 Task: In the Company isuzu.com, schedule a meeting with title: 'Introducing Our Products and Services ', Select date: '24 August, 2023', select start time: 12:00:PM. Add location on call (786) 555-4398 with meeting description: For further discussion on products, kindly join the meeting. Add attendees from company's contact and save.. Logged in from softage.10@softage.net
Action: Mouse moved to (60, 46)
Screenshot: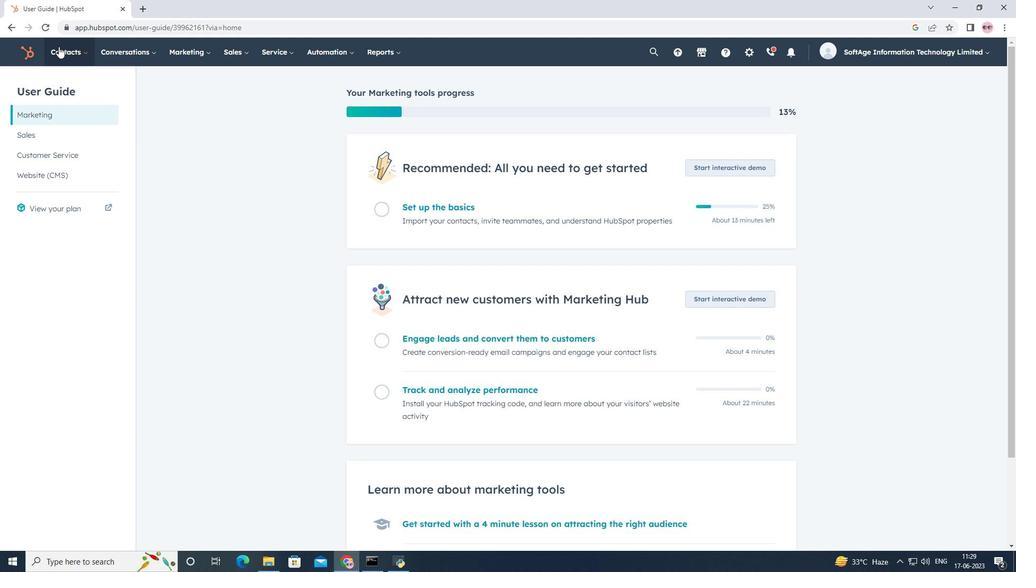 
Action: Mouse pressed left at (60, 46)
Screenshot: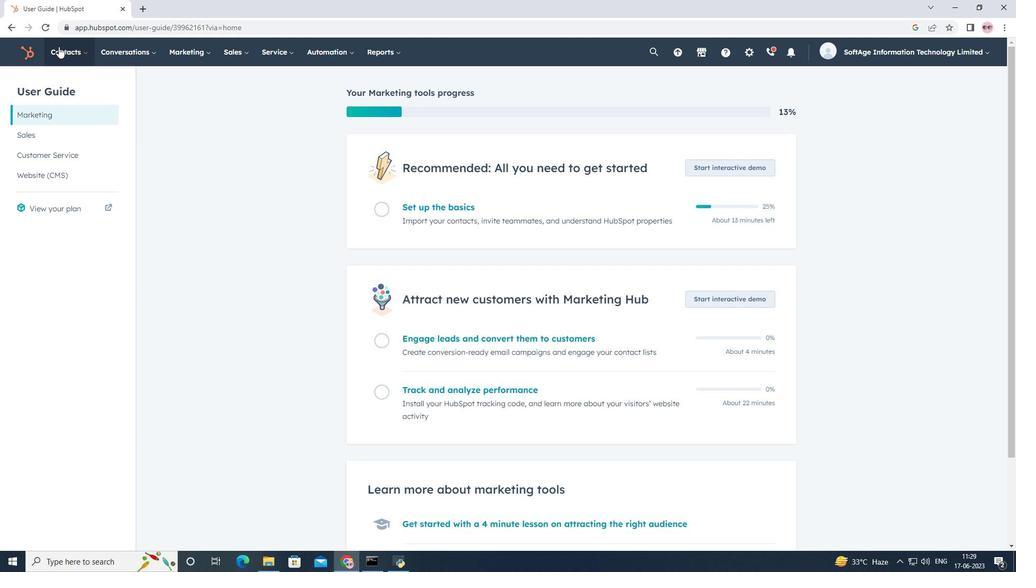 
Action: Mouse moved to (84, 109)
Screenshot: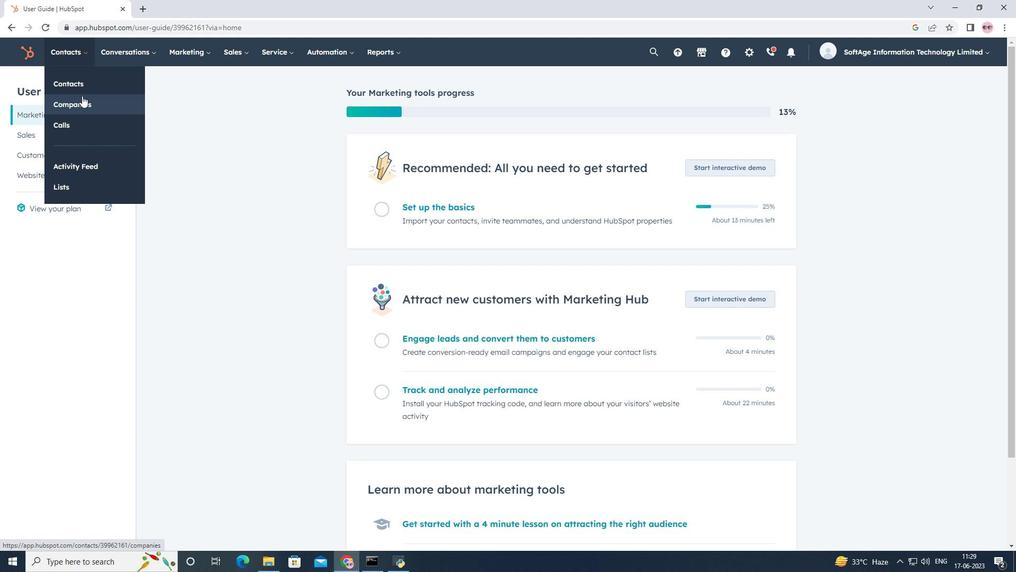 
Action: Mouse pressed left at (84, 109)
Screenshot: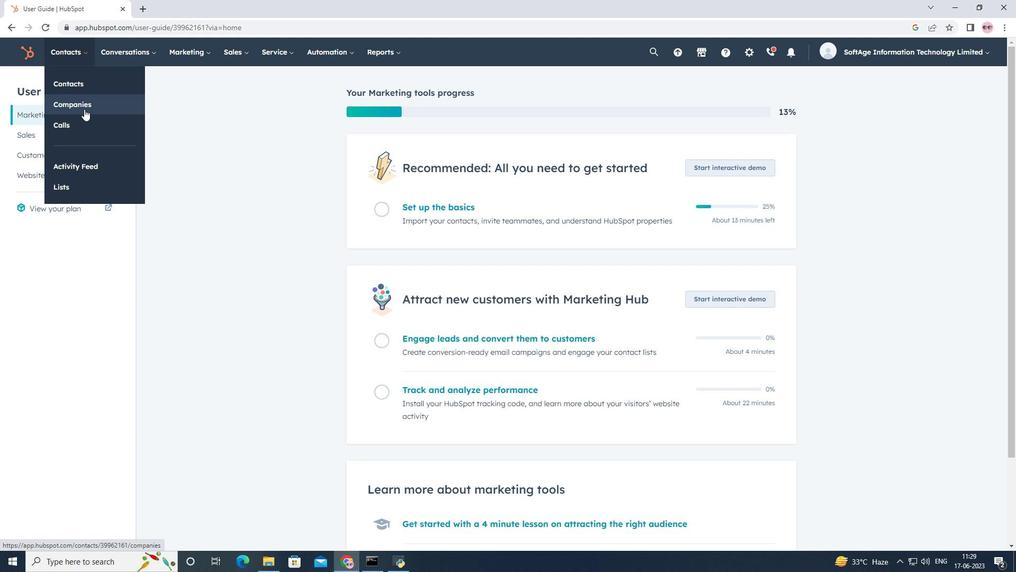 
Action: Mouse moved to (86, 178)
Screenshot: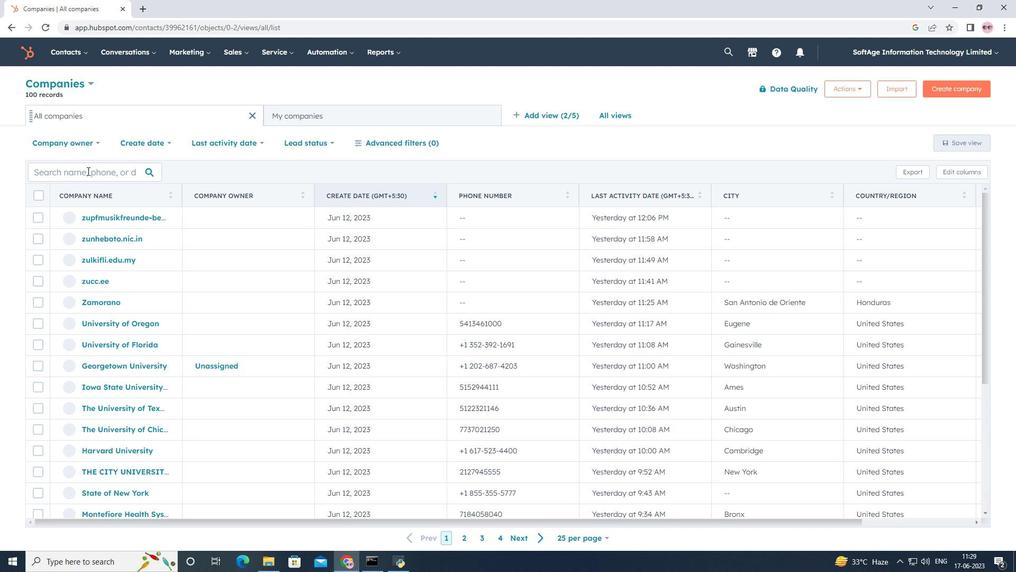 
Action: Mouse pressed left at (86, 178)
Screenshot: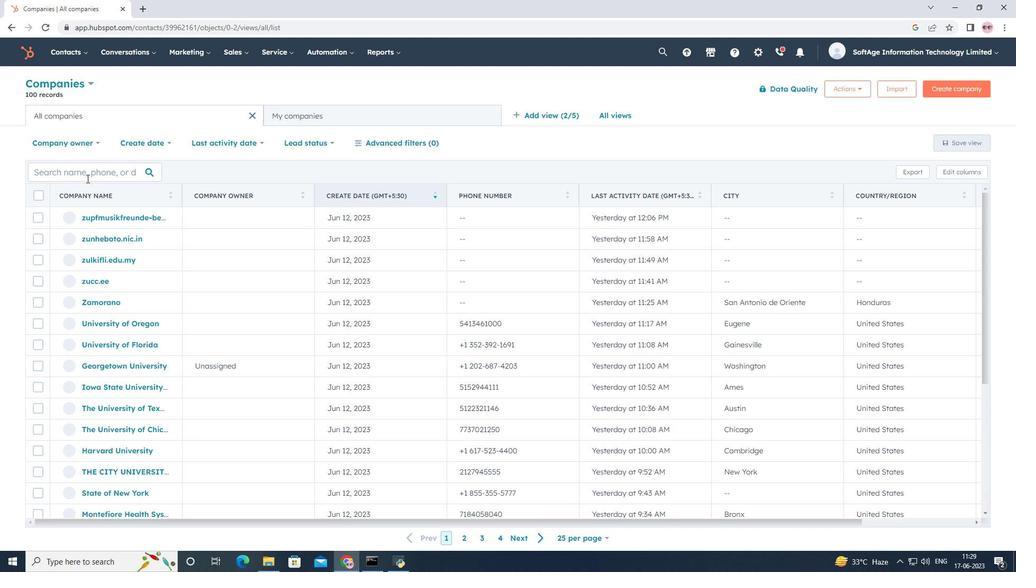 
Action: Mouse moved to (86, 179)
Screenshot: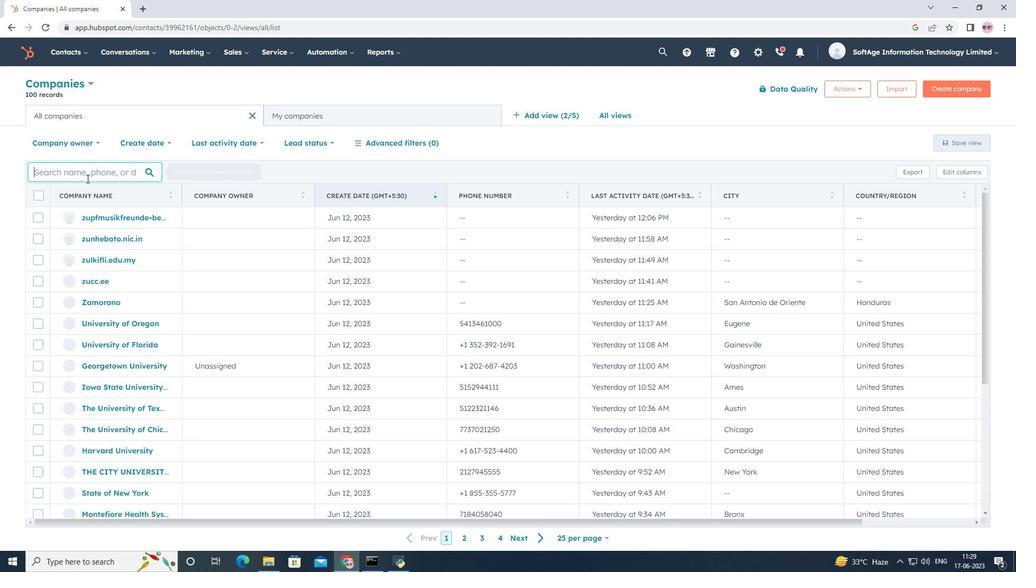 
Action: Key pressed isuzu.com
Screenshot: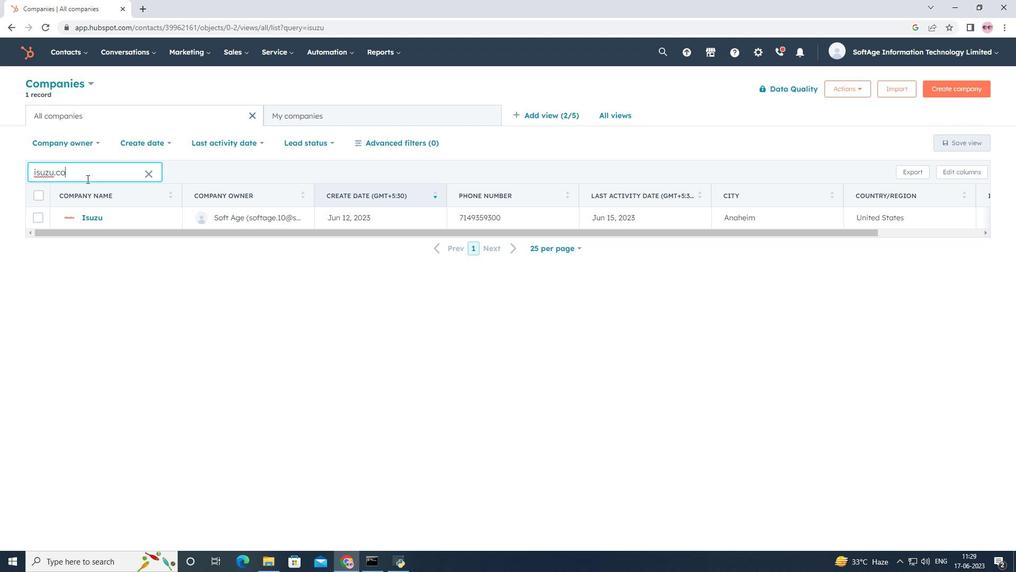 
Action: Mouse moved to (93, 218)
Screenshot: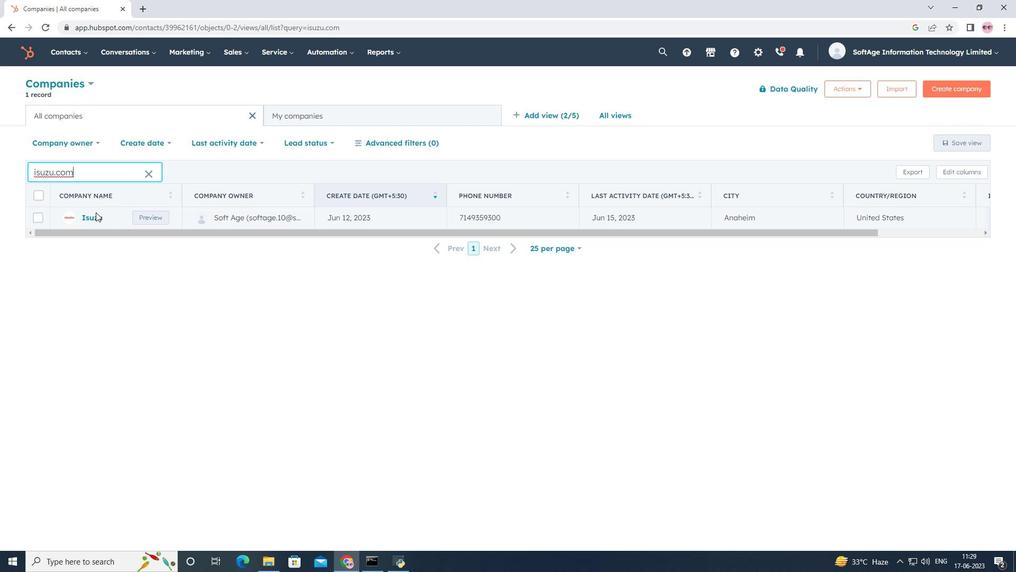 
Action: Mouse pressed left at (93, 218)
Screenshot: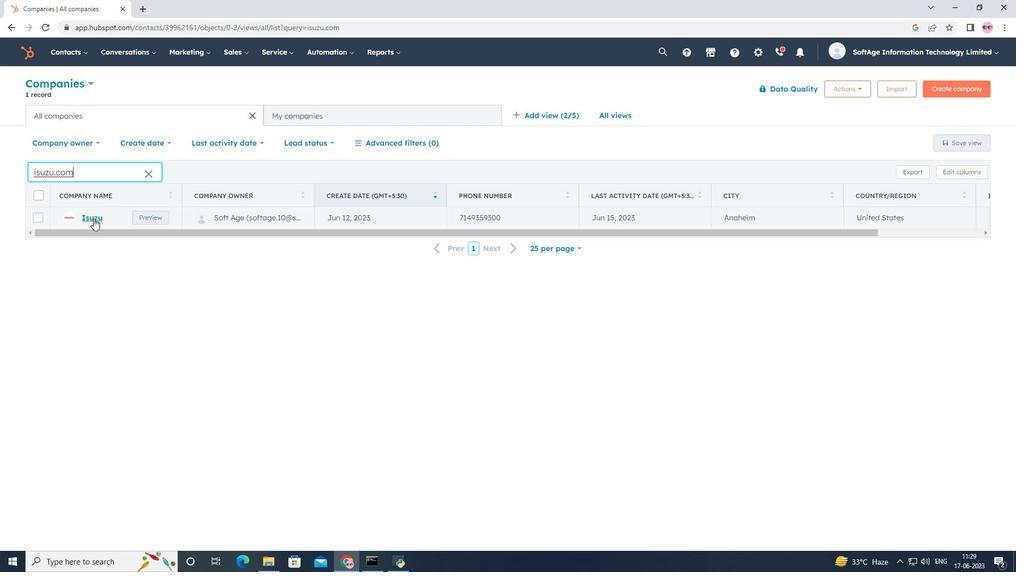 
Action: Mouse moved to (169, 175)
Screenshot: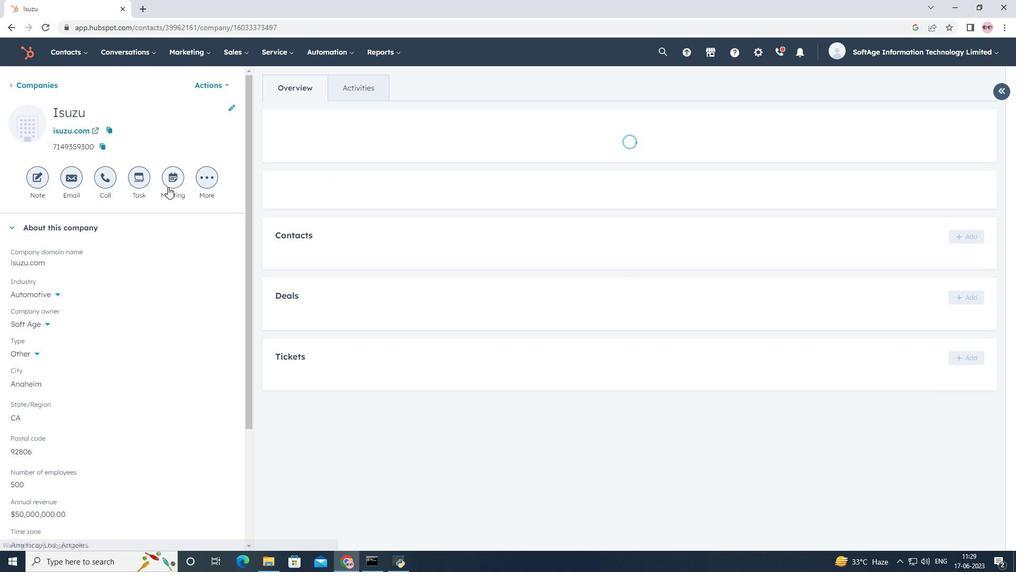 
Action: Mouse pressed left at (169, 175)
Screenshot: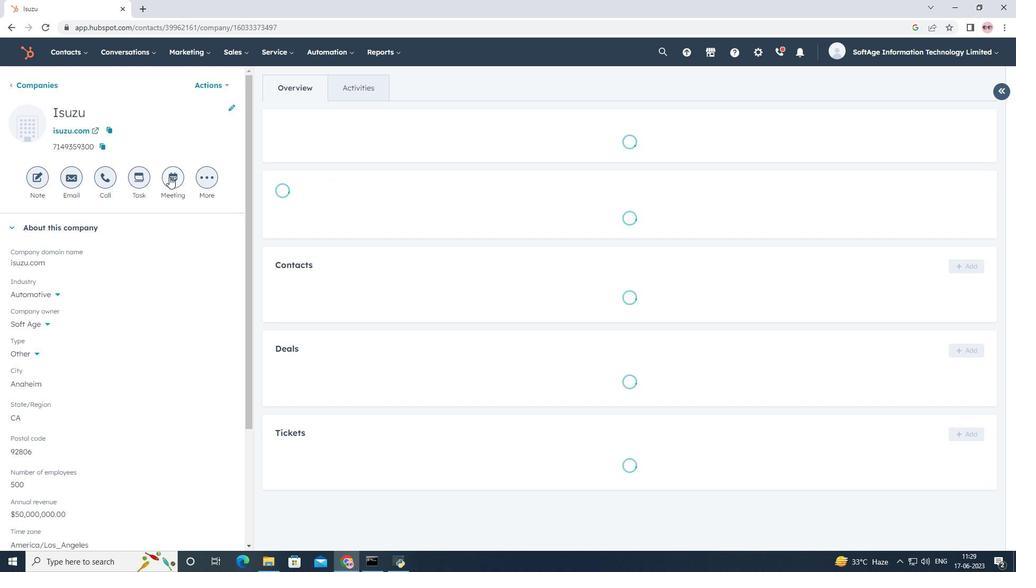 
Action: Mouse moved to (219, 162)
Screenshot: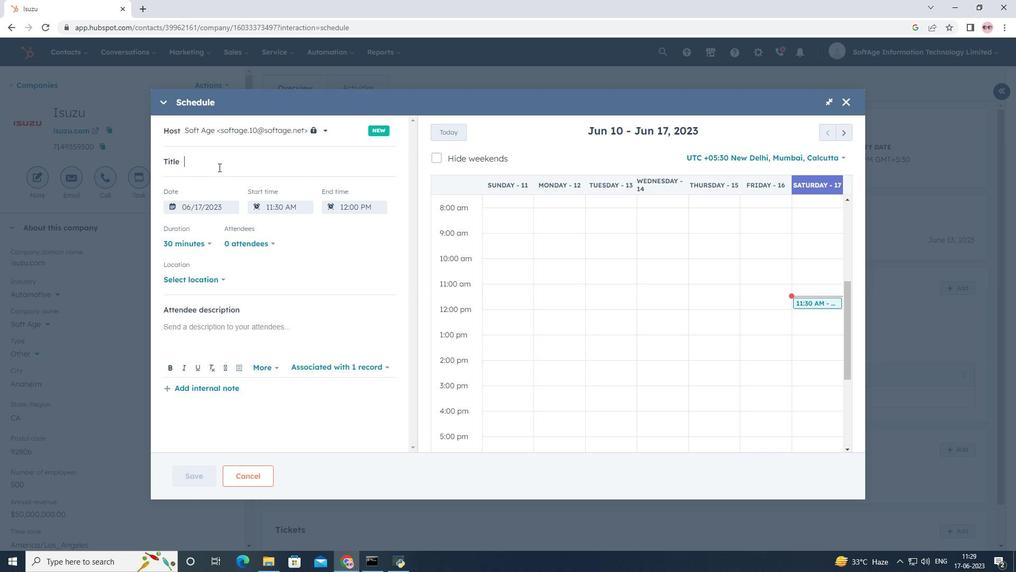 
Action: Mouse pressed left at (219, 162)
Screenshot: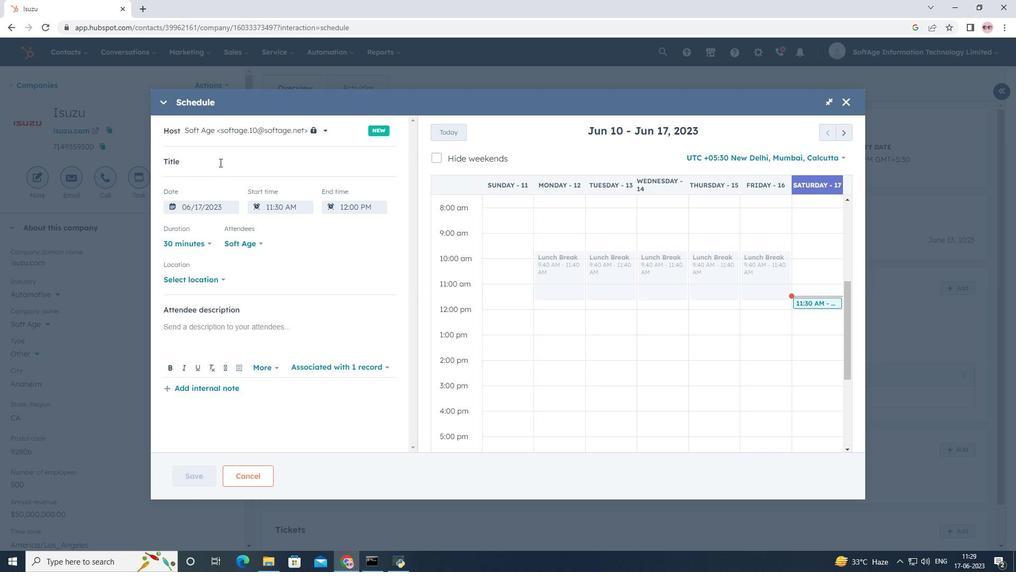 
Action: Key pressed <Key.shift>Introducing<Key.space><Key.shift>Our<Key.space><Key.shift>Products<Key.space>and<Key.space><Key.shift><Key.shift>Services
Screenshot: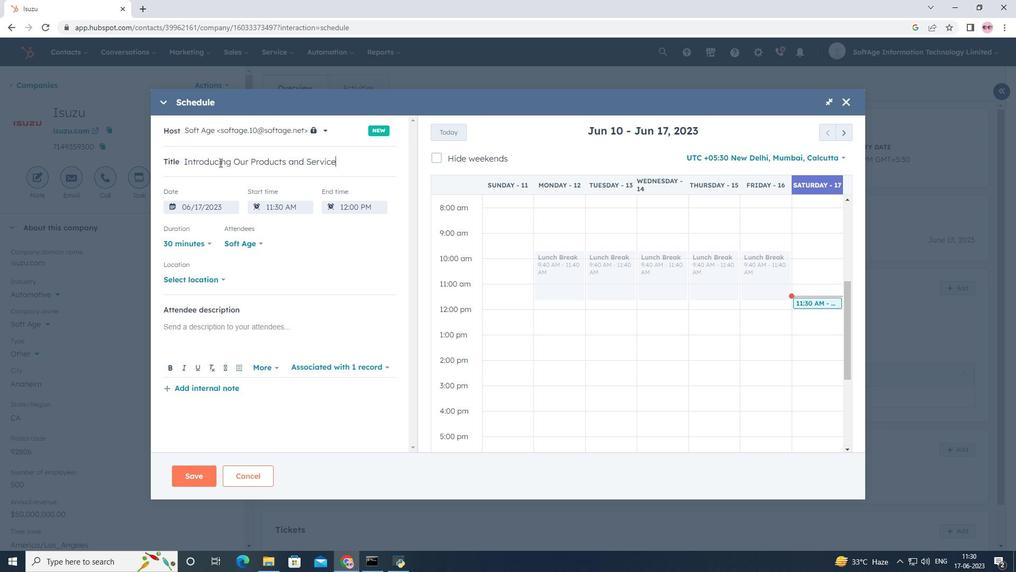 
Action: Mouse moved to (850, 128)
Screenshot: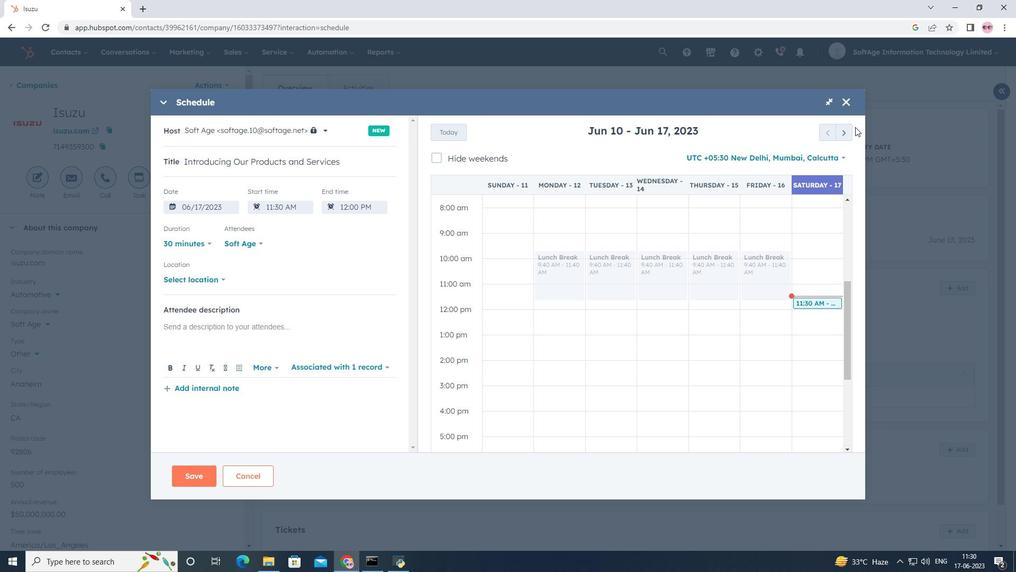 
Action: Mouse pressed left at (850, 128)
Screenshot: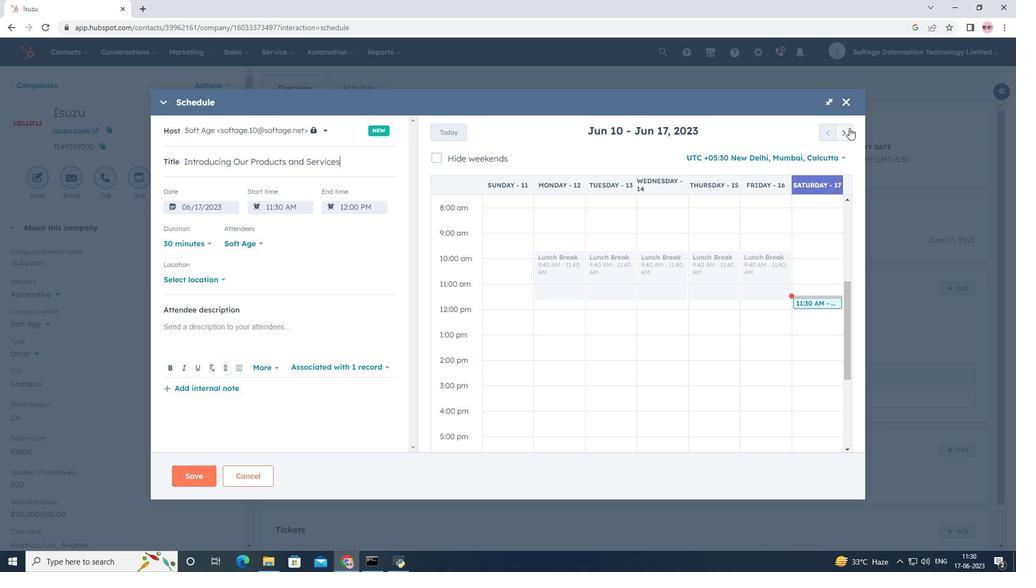 
Action: Mouse pressed left at (850, 128)
Screenshot: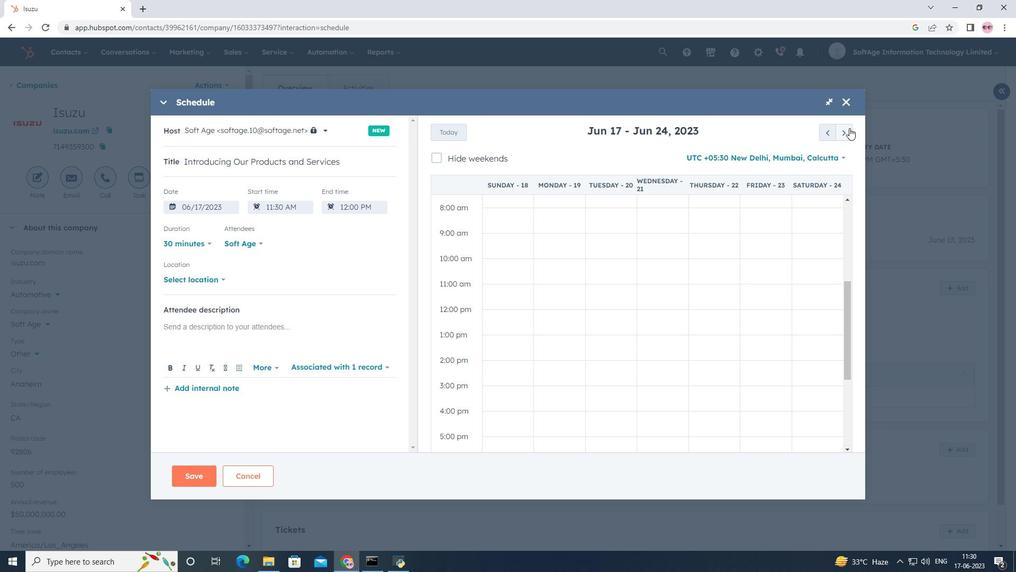 
Action: Mouse pressed left at (850, 128)
Screenshot: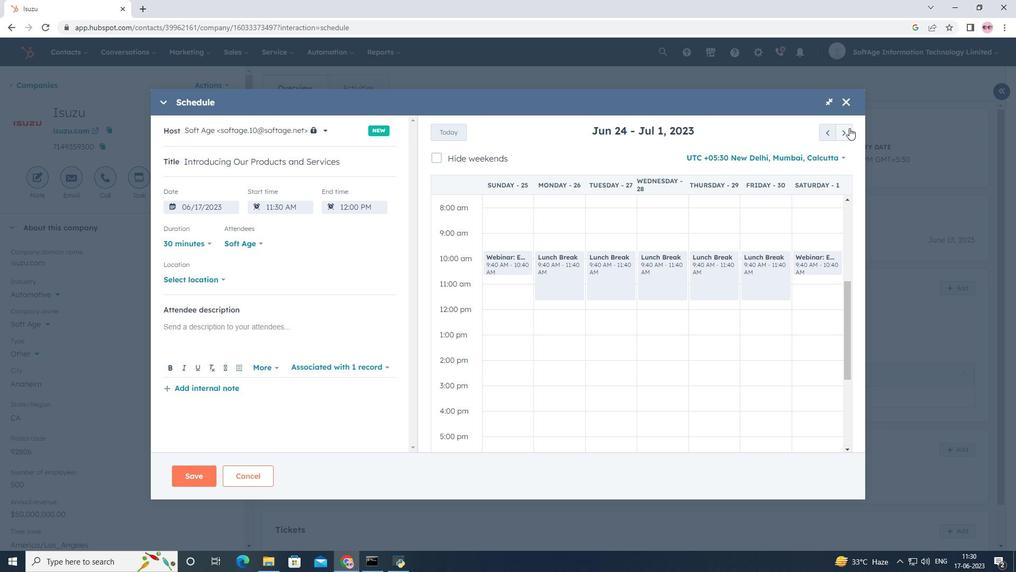 
Action: Mouse pressed left at (850, 128)
Screenshot: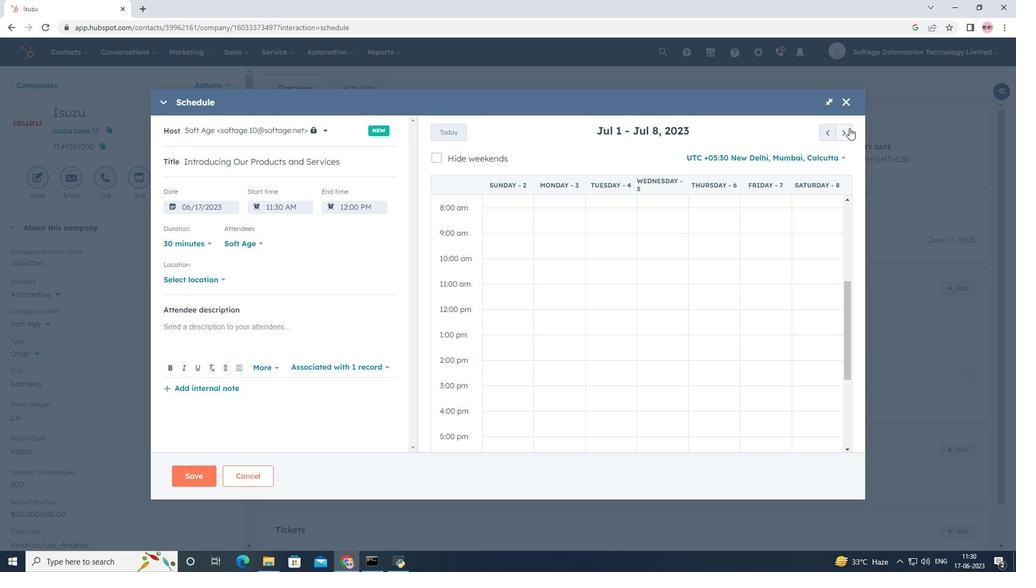 
Action: Mouse pressed left at (850, 128)
Screenshot: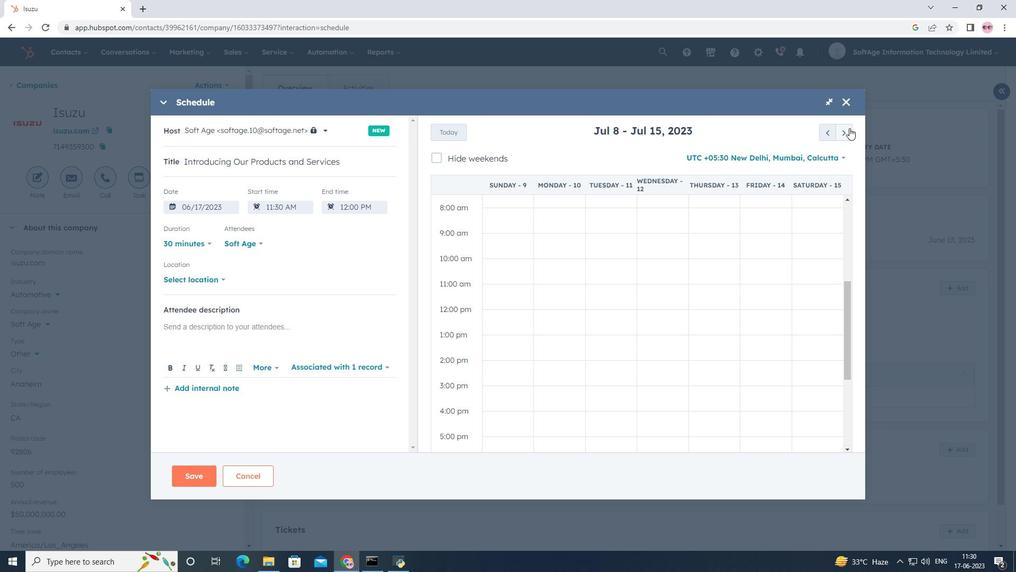 
Action: Mouse pressed left at (850, 128)
Screenshot: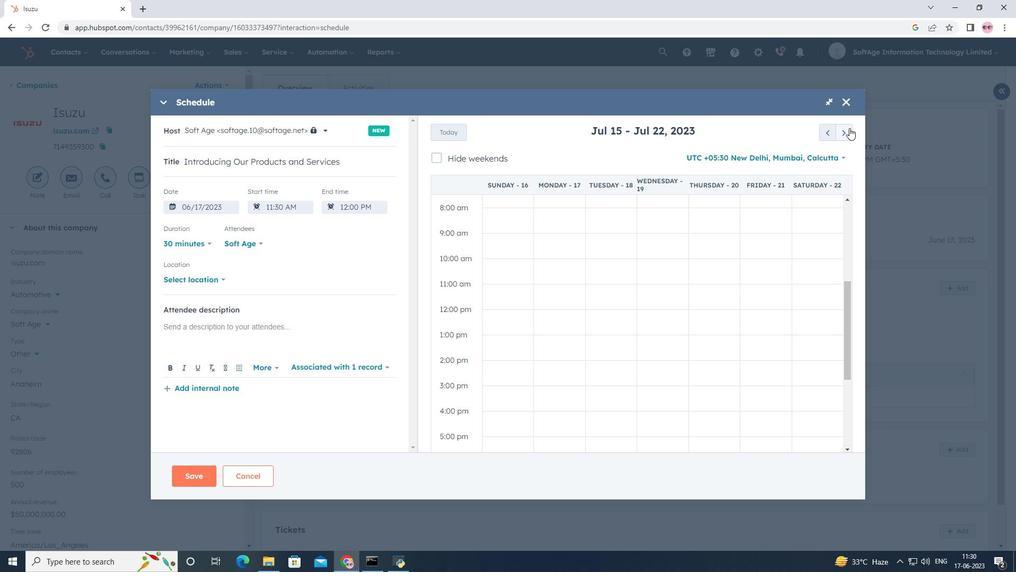 
Action: Mouse pressed left at (850, 128)
Screenshot: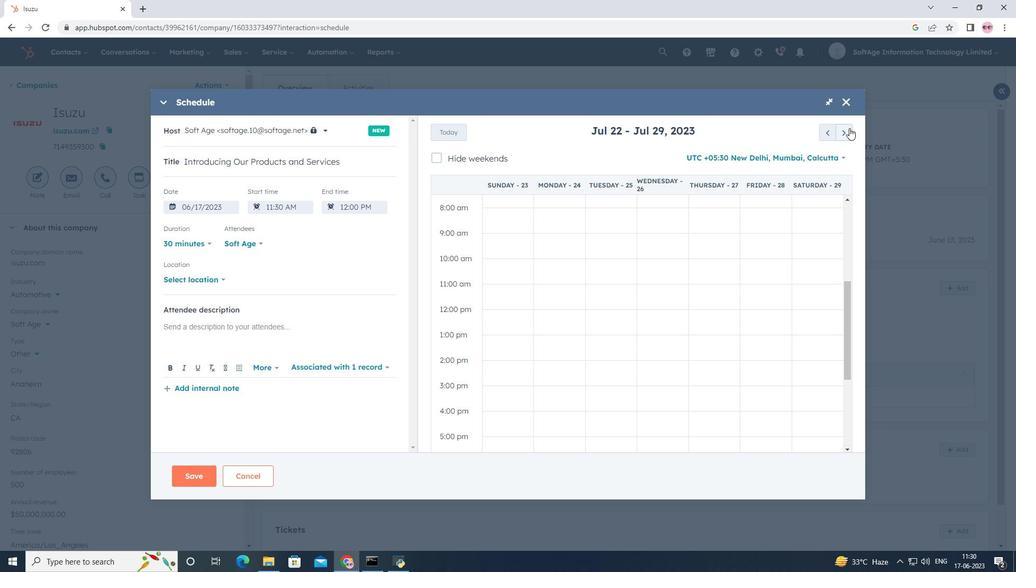 
Action: Mouse pressed left at (850, 128)
Screenshot: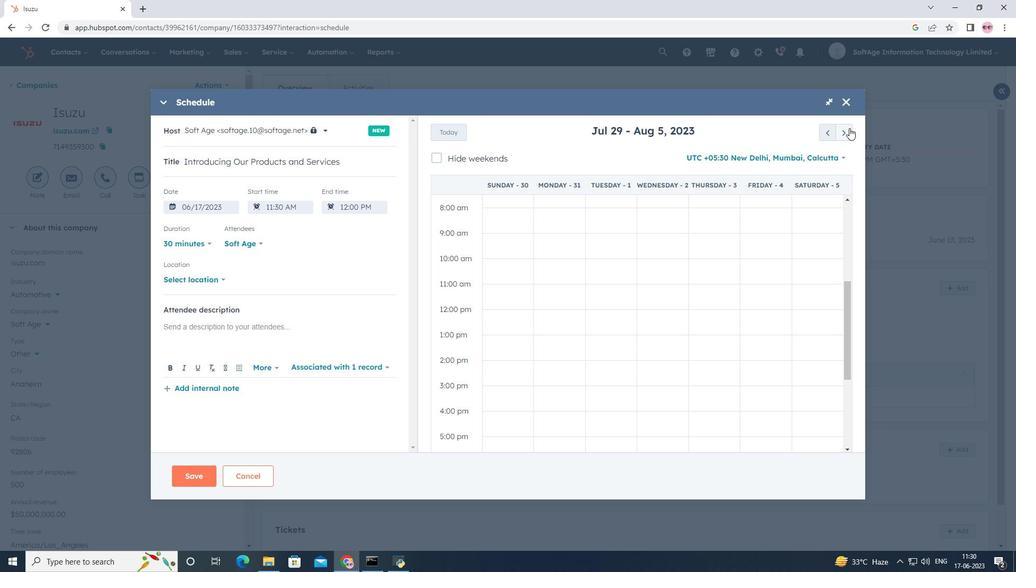 
Action: Mouse pressed left at (850, 128)
Screenshot: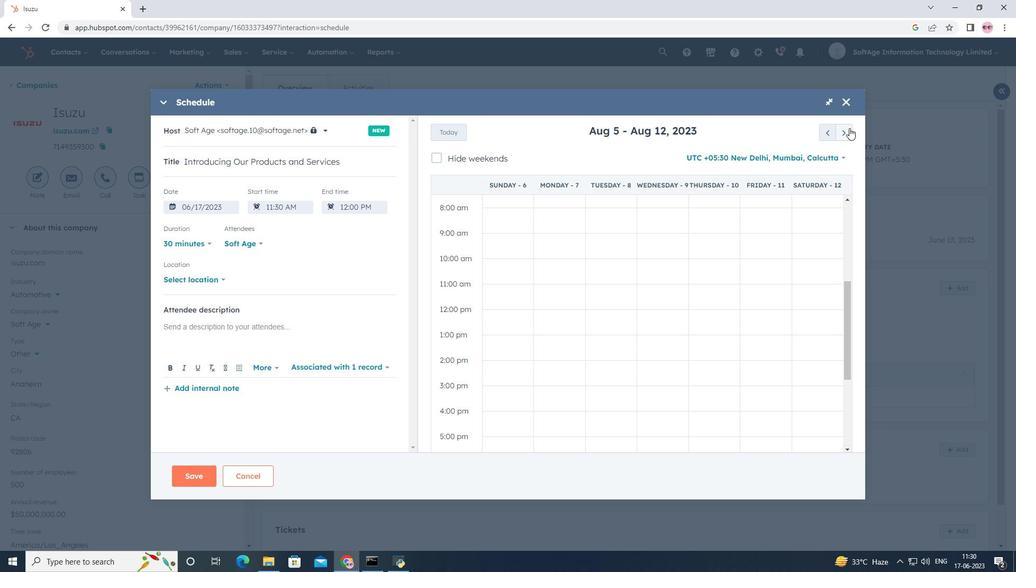 
Action: Mouse pressed left at (850, 128)
Screenshot: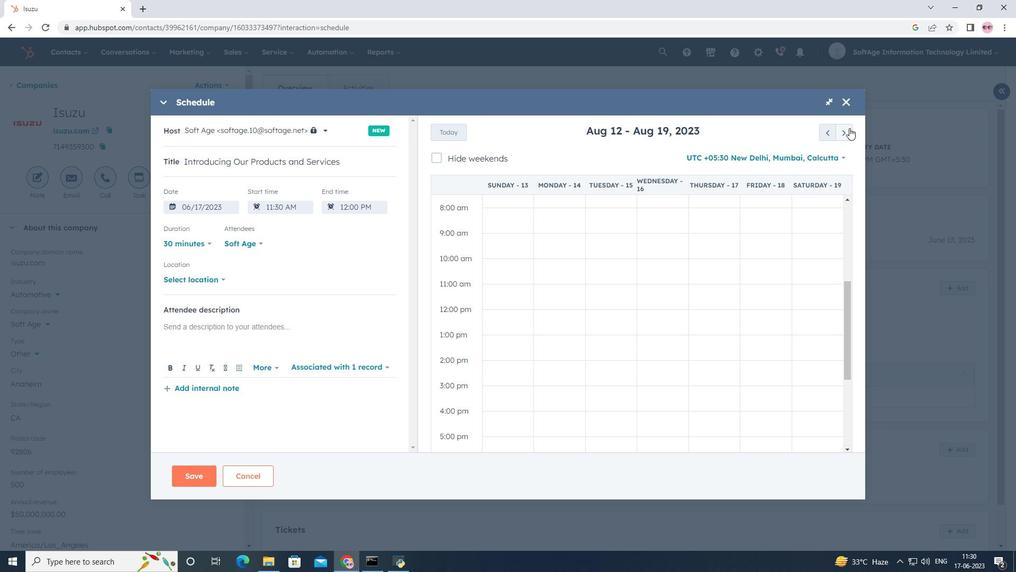 
Action: Mouse moved to (697, 315)
Screenshot: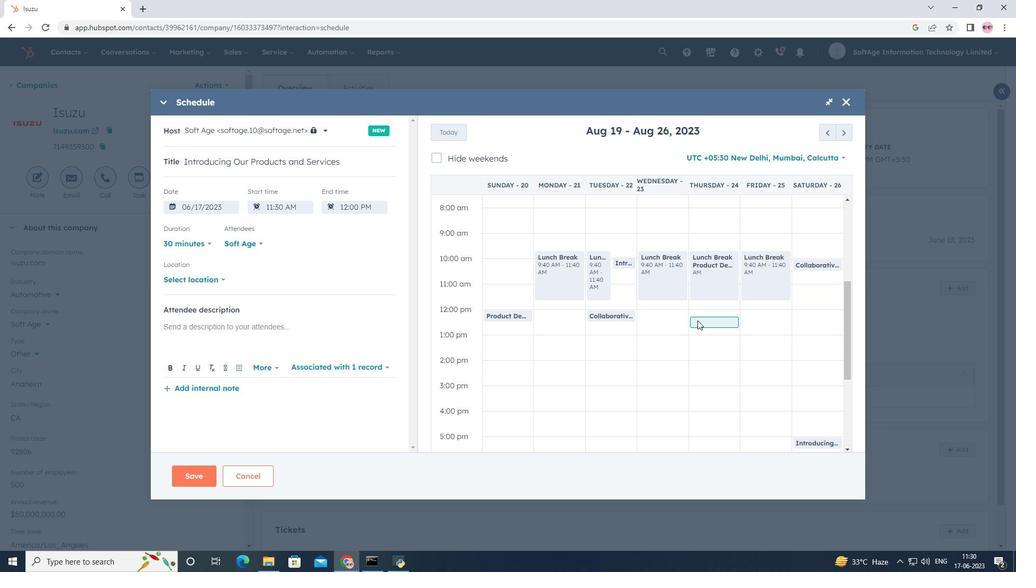 
Action: Mouse pressed left at (697, 315)
Screenshot: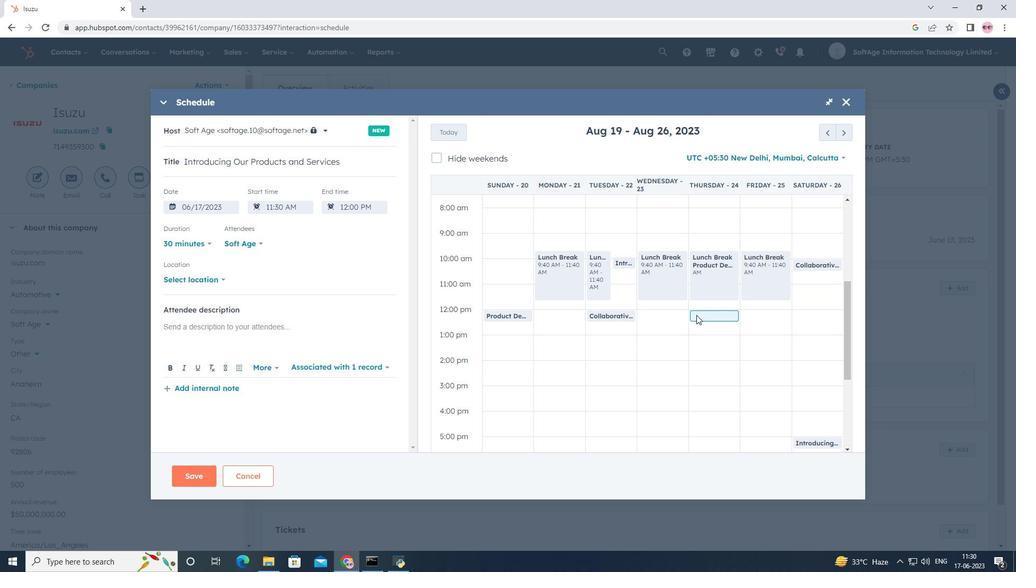 
Action: Mouse moved to (204, 275)
Screenshot: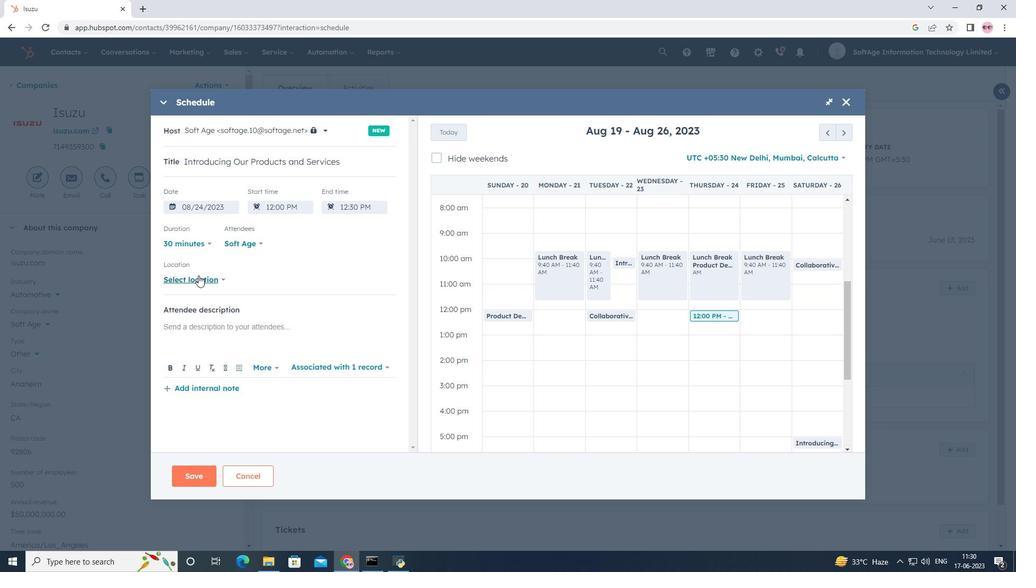 
Action: Mouse pressed left at (204, 275)
Screenshot: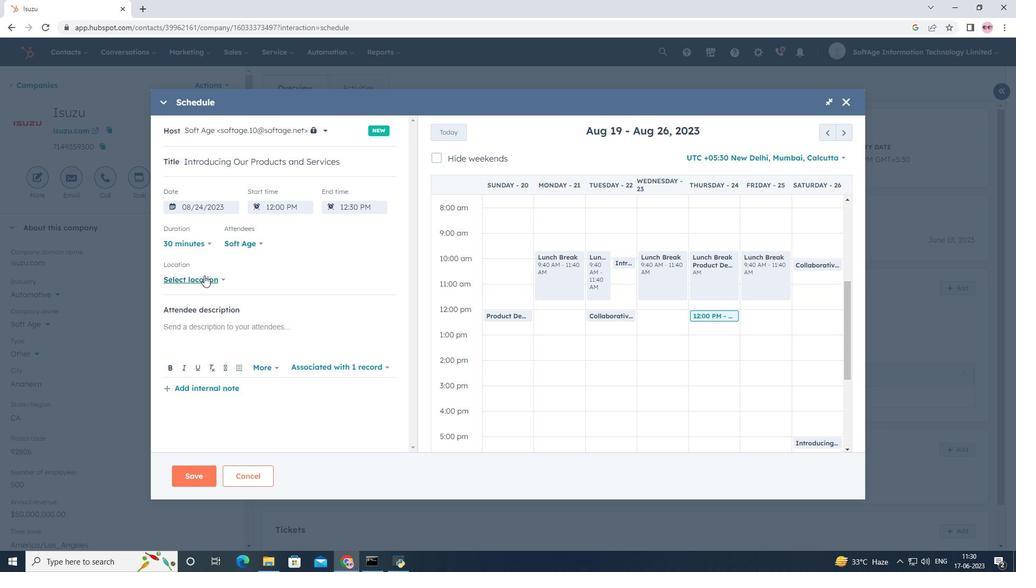 
Action: Mouse moved to (265, 249)
Screenshot: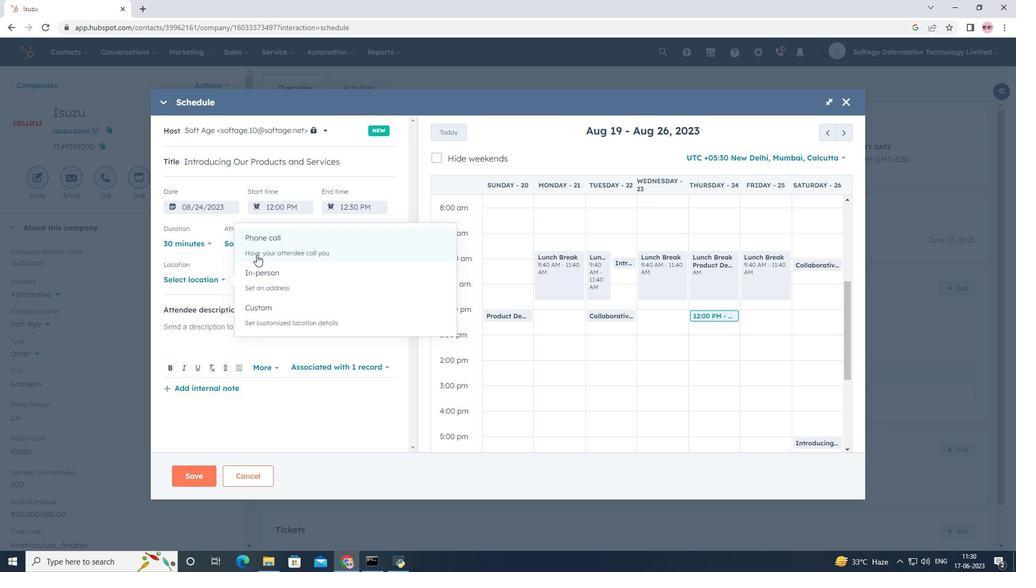 
Action: Mouse pressed left at (265, 249)
Screenshot: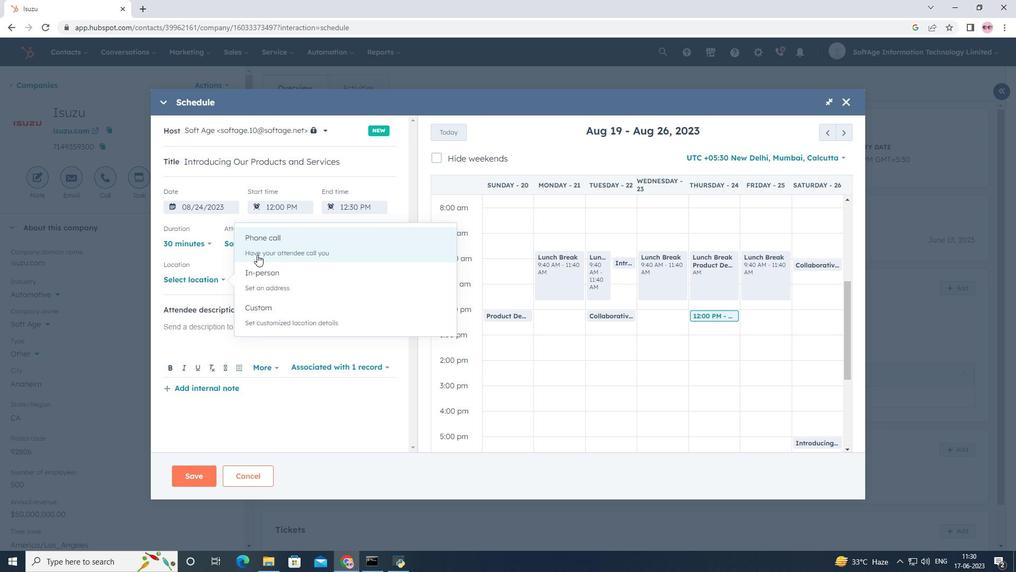 
Action: Mouse moved to (246, 279)
Screenshot: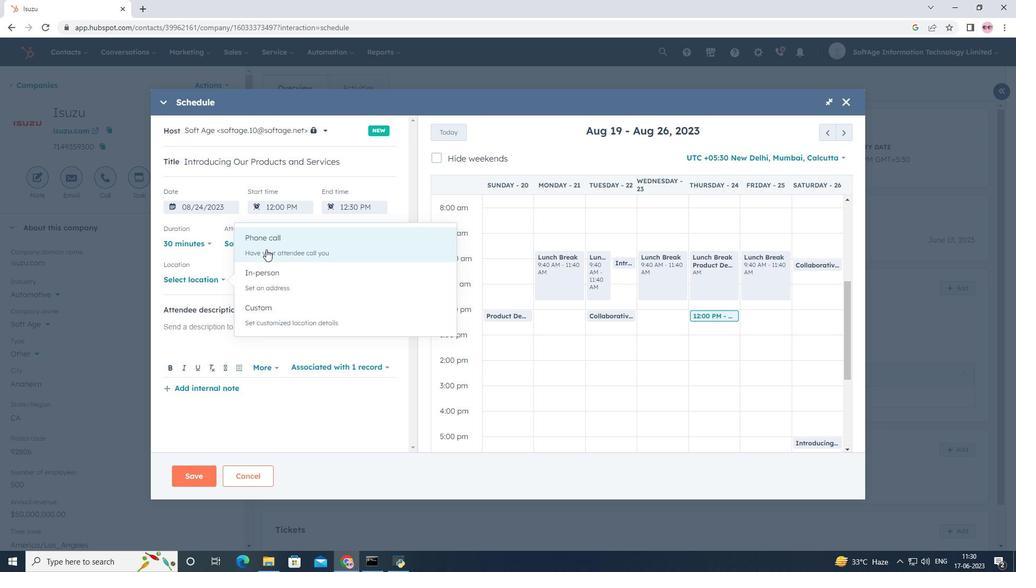 
Action: Mouse pressed left at (246, 279)
Screenshot: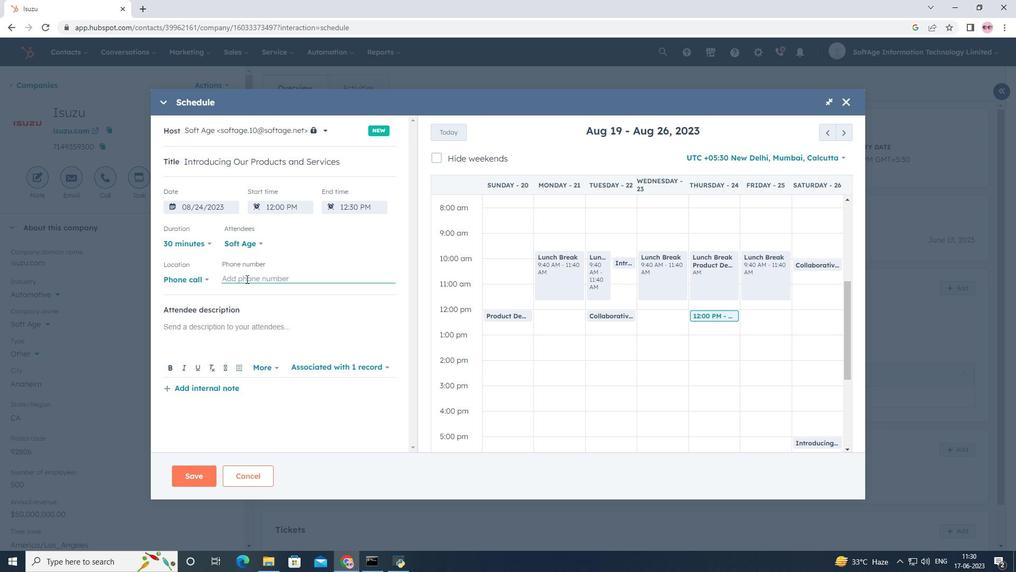 
Action: Mouse moved to (247, 281)
Screenshot: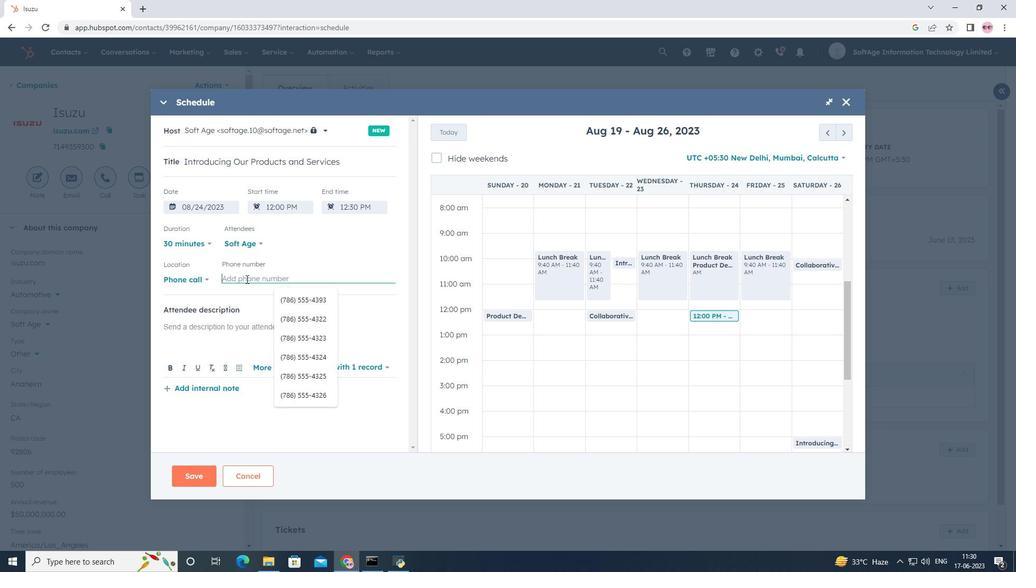 
Action: Key pressed <Key.shift><Key.shift><Key.shift><Key.shift>(786<Key.shift>)<Key.space>555-4398
Screenshot: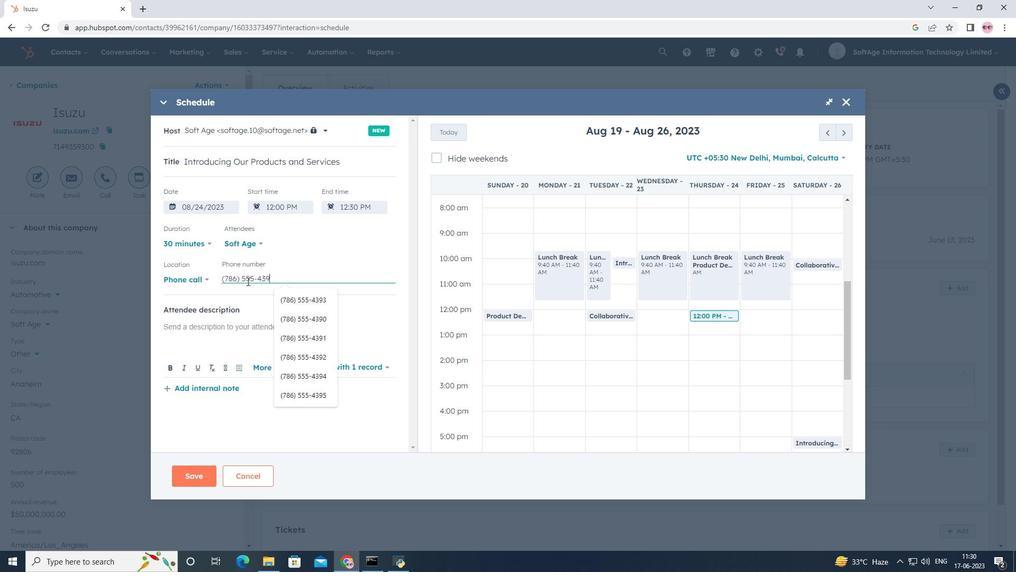 
Action: Mouse moved to (266, 332)
Screenshot: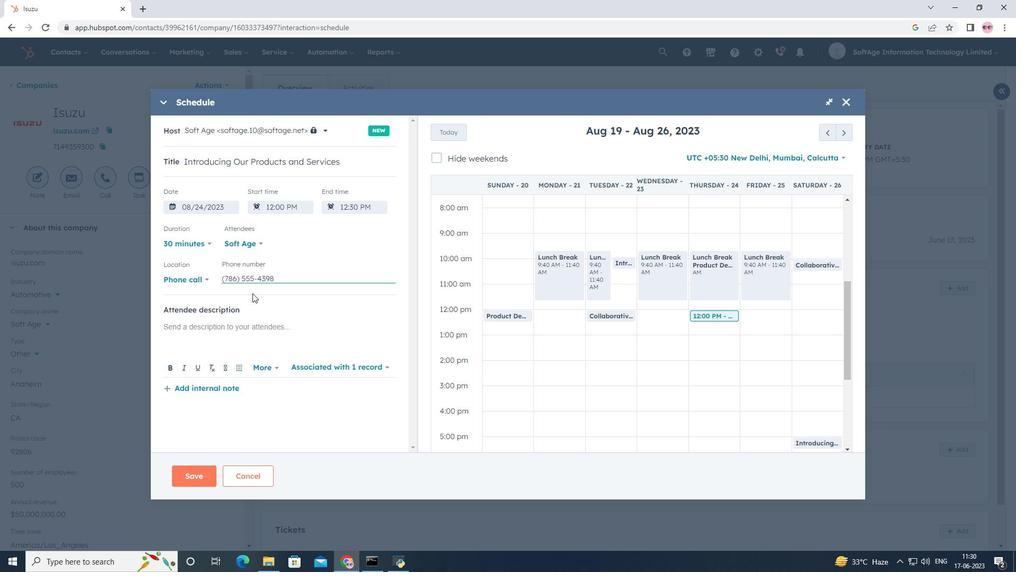 
Action: Mouse pressed left at (266, 332)
Screenshot: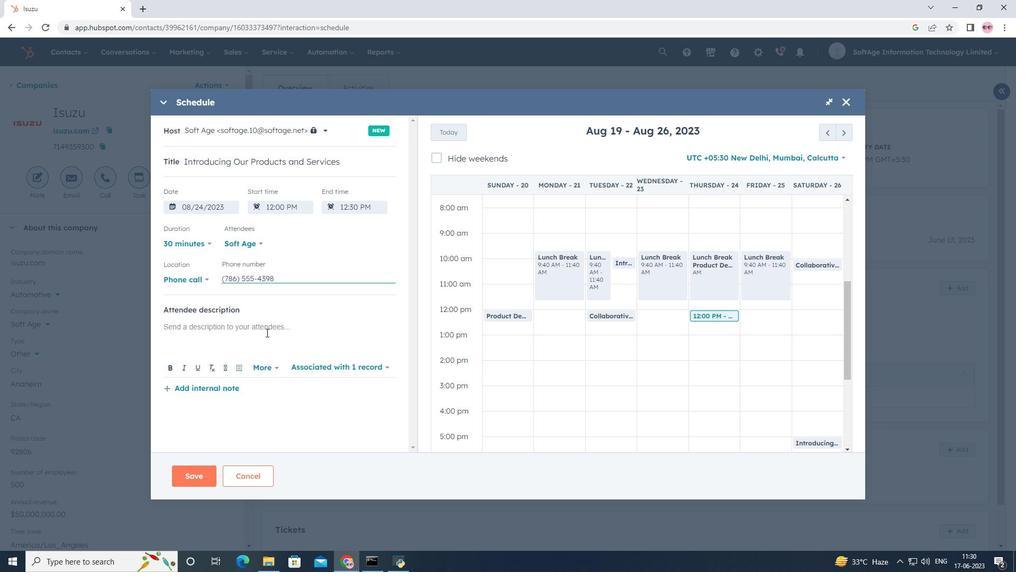 
Action: Key pressed <Key.shift>For<Key.space>further<Key.space>attendees<Key.space>from<Key.space>company's<Key.space>contact<Key.space>and<Key.space><Key.backspace><Key.backspace><Key.backspace><Key.backspace><Key.backspace><Key.backspace><Key.backspace><Key.backspace><Key.backspace><Key.backspace><Key.backspace><Key.backspace><Key.backspace><Key.backspace><Key.backspace><Key.backspace><Key.backspace><Key.backspace><Key.backspace><Key.backspace><Key.backspace><Key.backspace><Key.backspace><Key.backspace><Key.backspace><Key.backspace><Key.backspace><Key.backspace><Key.backspace><Key.backspace><Key.backspace><Key.backspace><Key.backspace><Key.backspace><Key.backspace><Key.backspace><Key.backspace>discussion<Key.space>on<Key.space>products,<Key.space><Key.shift>kindly<Key.space>join<Key.space>the<Key.space>meeting.
Screenshot: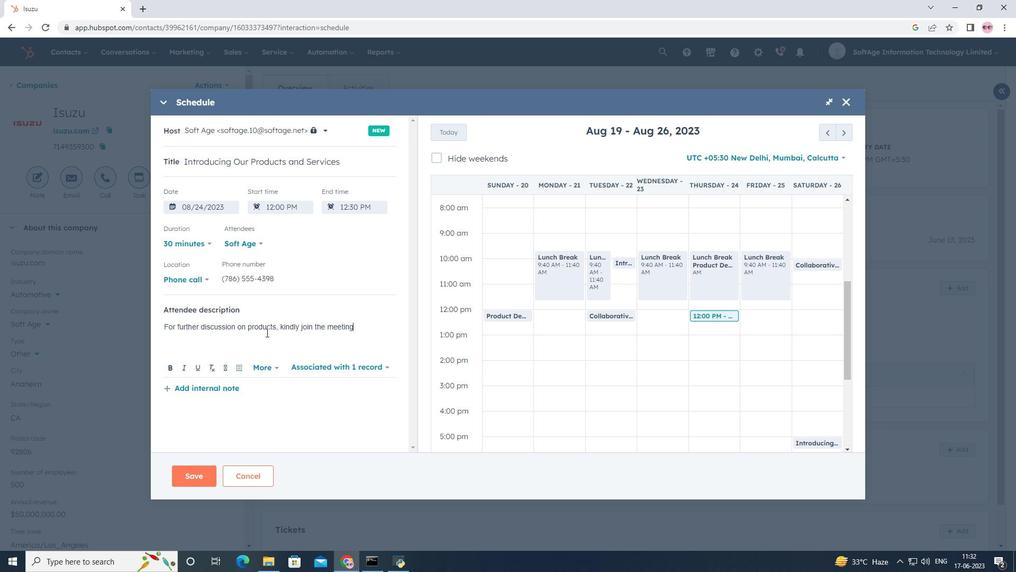 
Action: Mouse moved to (361, 369)
Screenshot: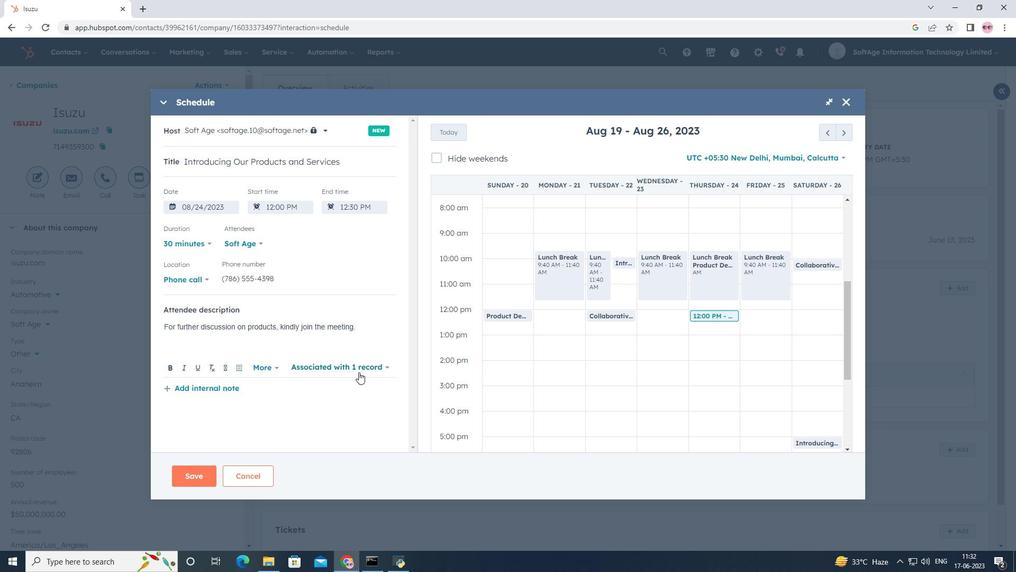 
Action: Mouse pressed left at (361, 369)
Screenshot: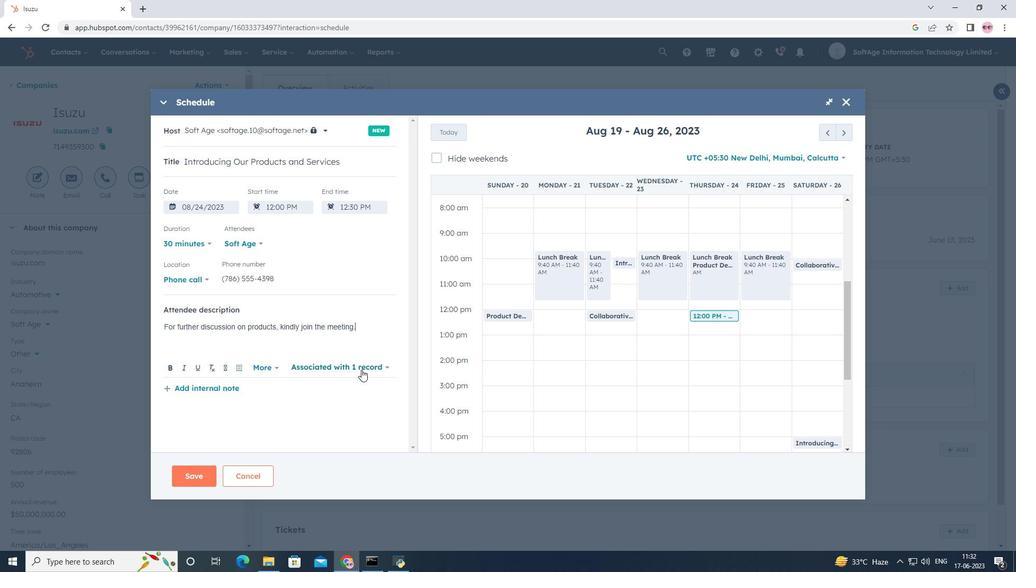 
Action: Mouse moved to (303, 286)
Screenshot: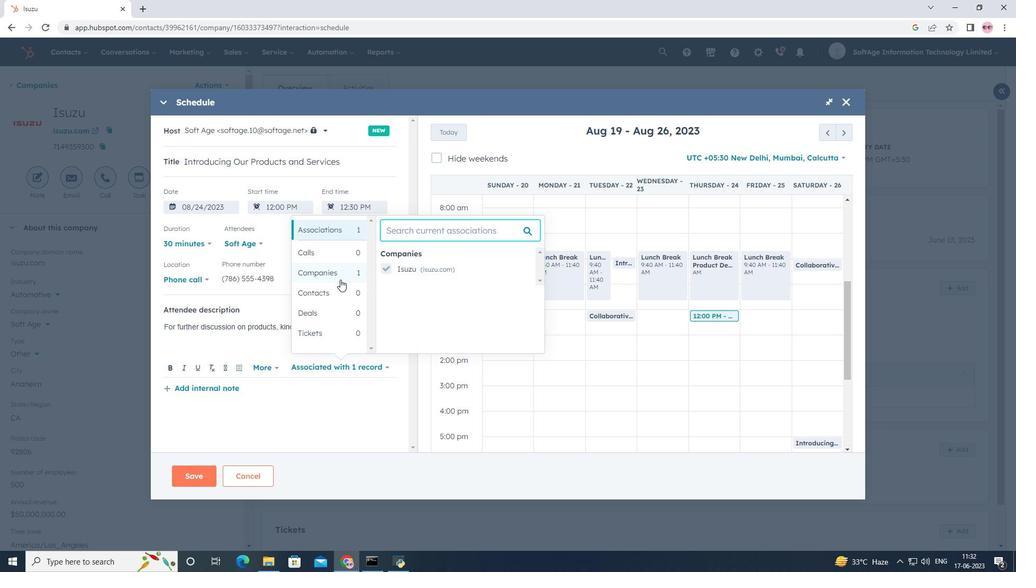 
Action: Mouse pressed left at (303, 286)
Screenshot: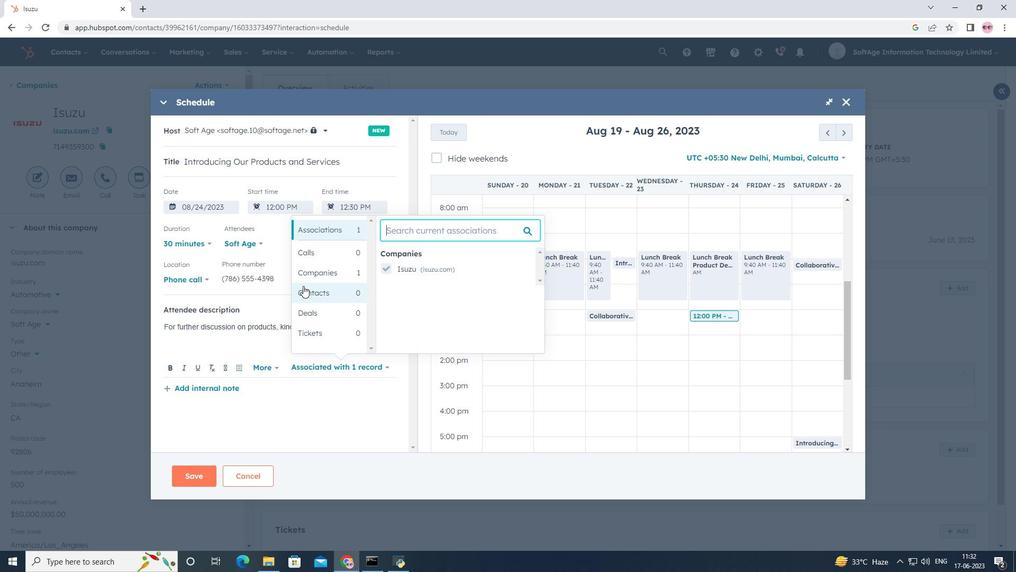 
Action: Mouse moved to (386, 254)
Screenshot: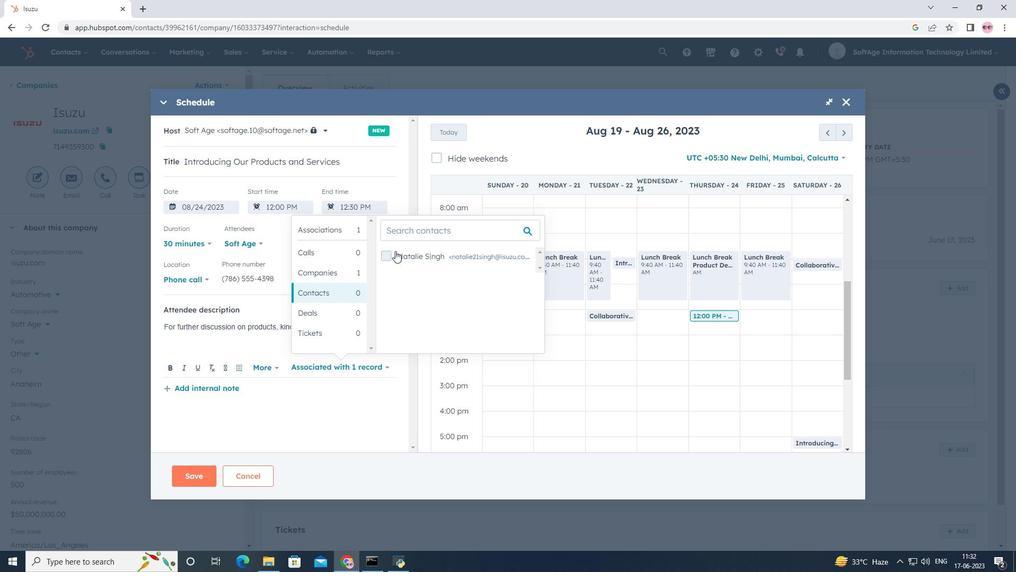 
Action: Mouse pressed left at (386, 254)
Screenshot: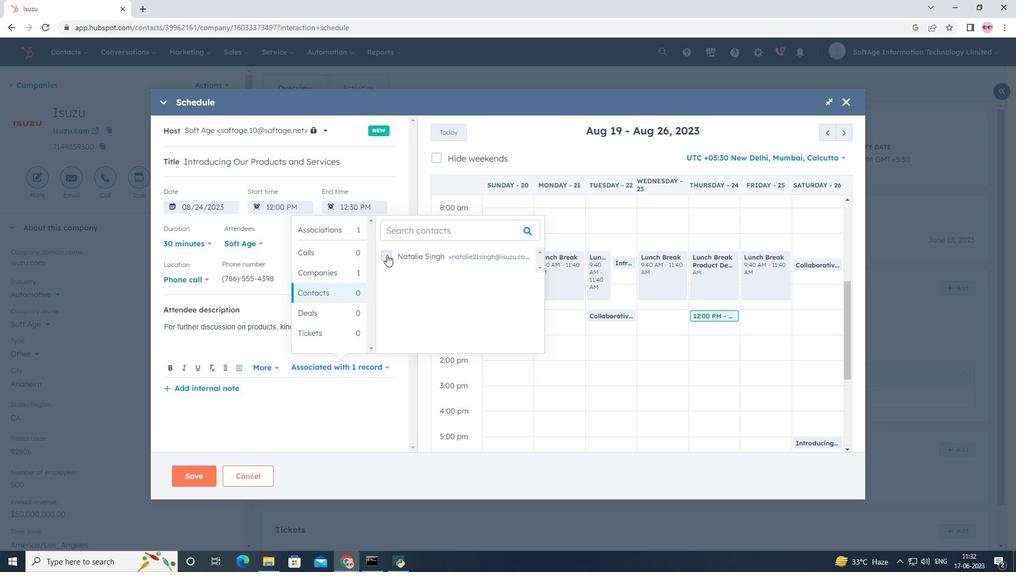 
Action: Mouse moved to (307, 424)
Screenshot: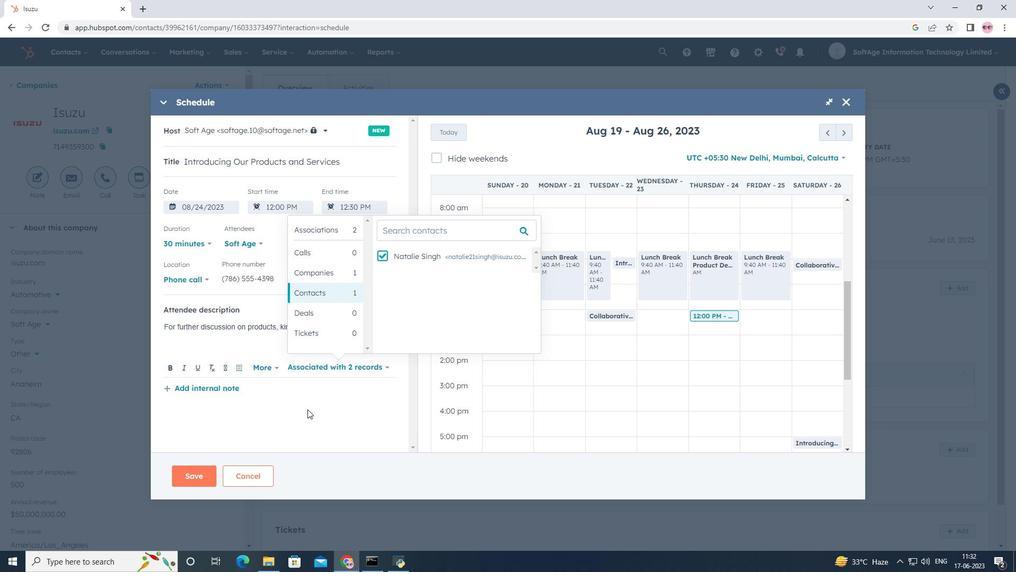 
Action: Mouse pressed left at (307, 424)
Screenshot: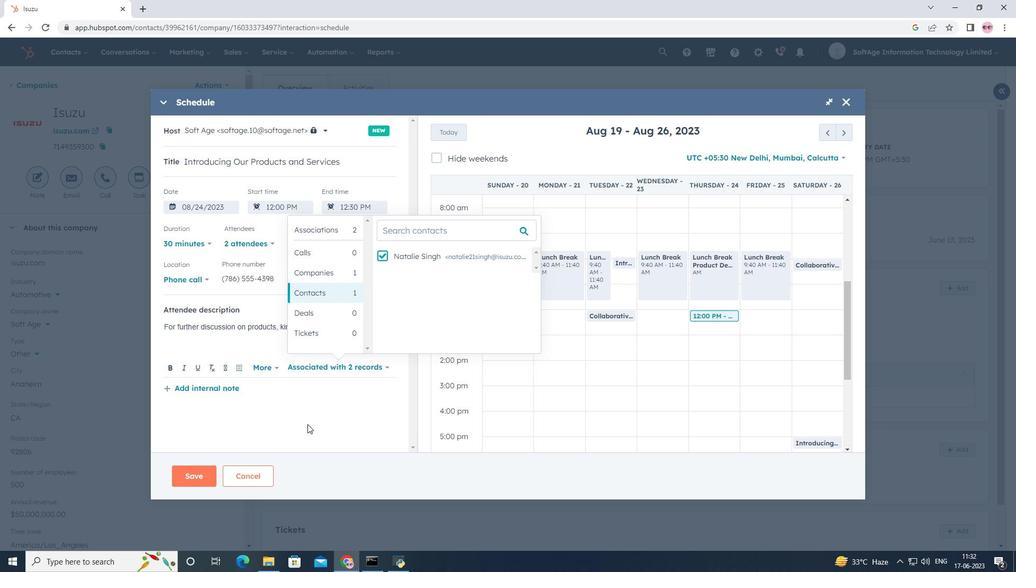 
Action: Mouse moved to (195, 469)
Screenshot: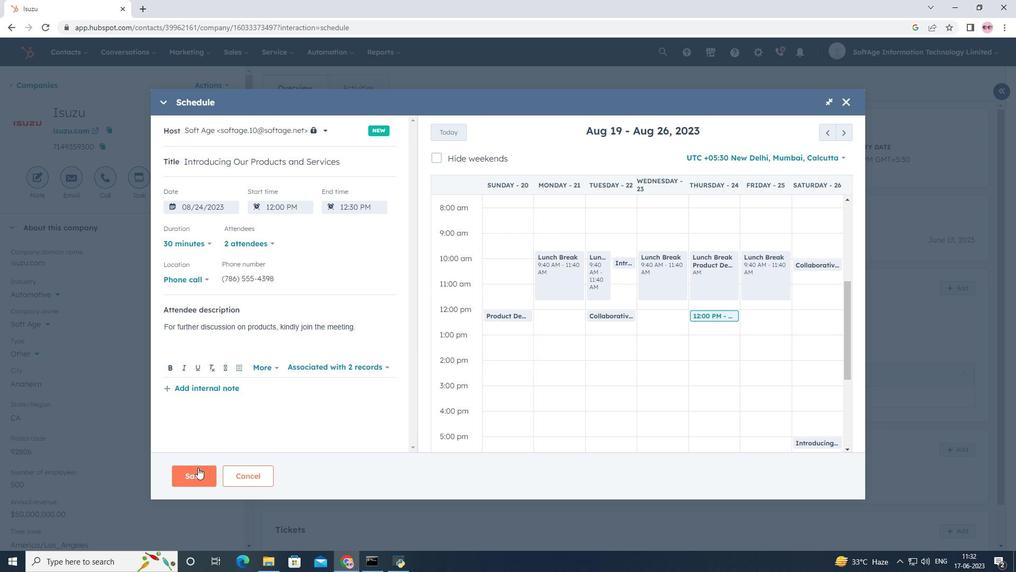 
Action: Mouse pressed left at (195, 469)
Screenshot: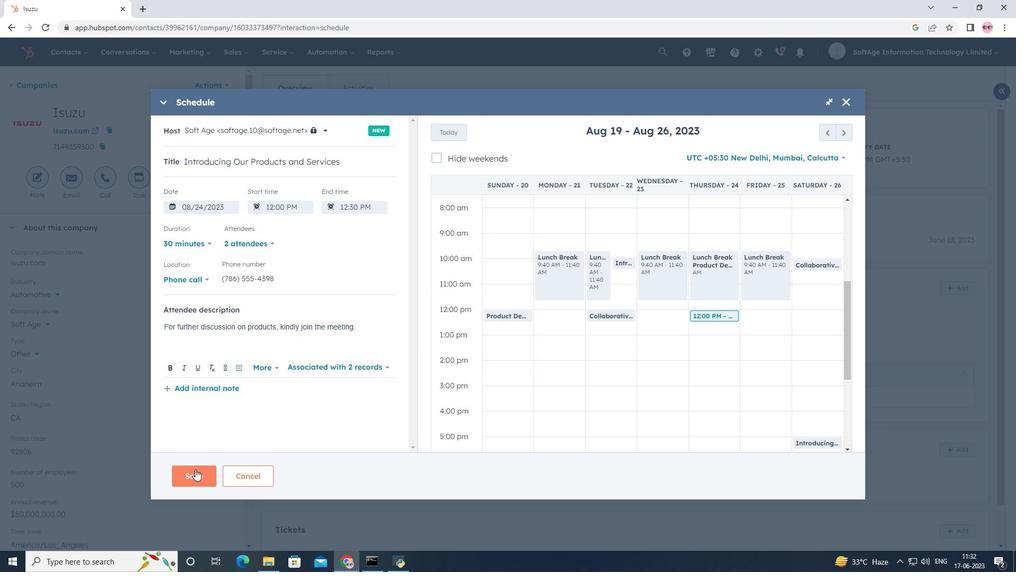 
Action: Mouse moved to (264, 414)
Screenshot: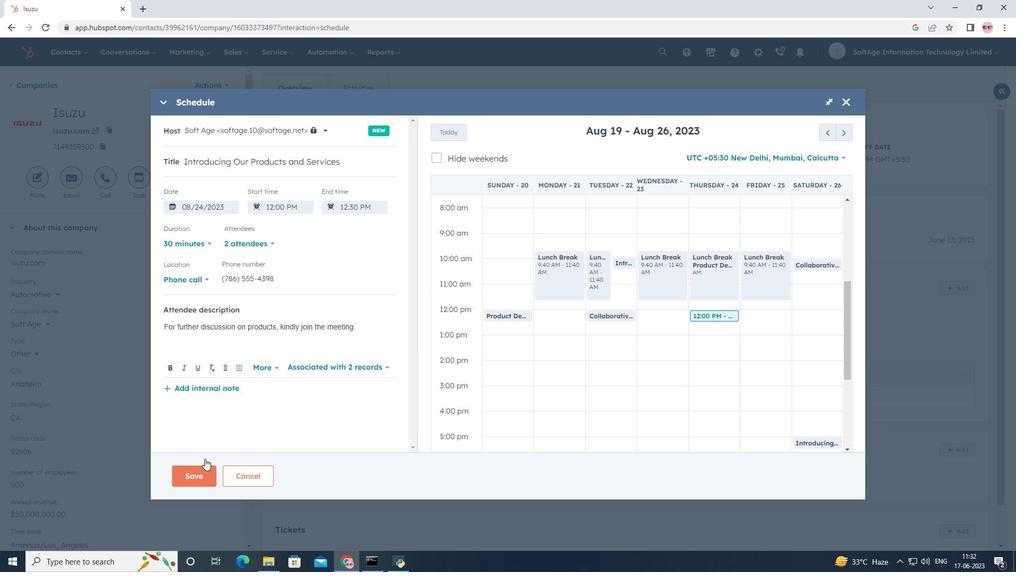 
